 Task: Create Card Training Workshop Performance Review in Board Sales Pipeline Tracking to Workspace Knowledge Management. Create Card Theater Review in Board IT Process Improvement to Workspace Knowledge Management. Create Card Training Workshop Performance Review in Board Public Relations Media Relations and Pitching to Workspace Knowledge Management
Action: Mouse moved to (69, 386)
Screenshot: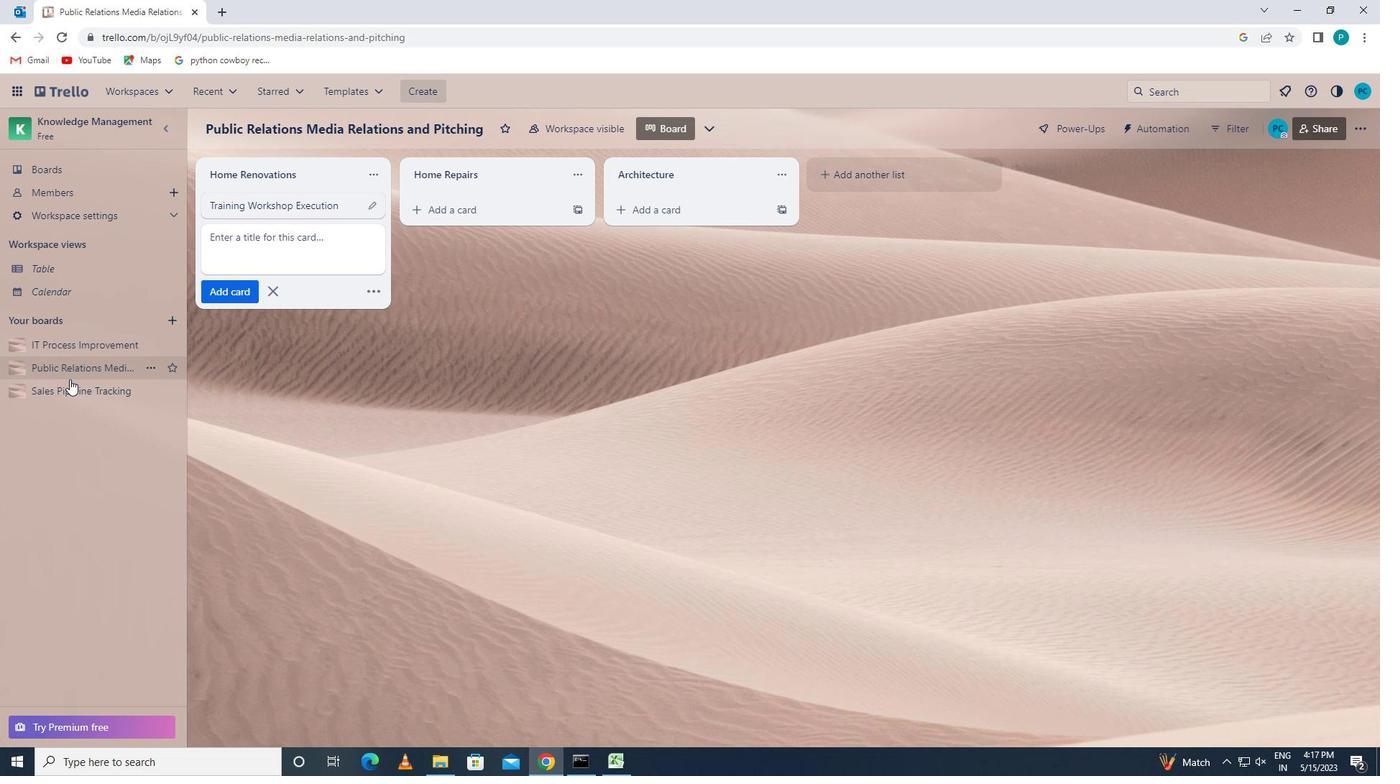 
Action: Mouse pressed left at (69, 386)
Screenshot: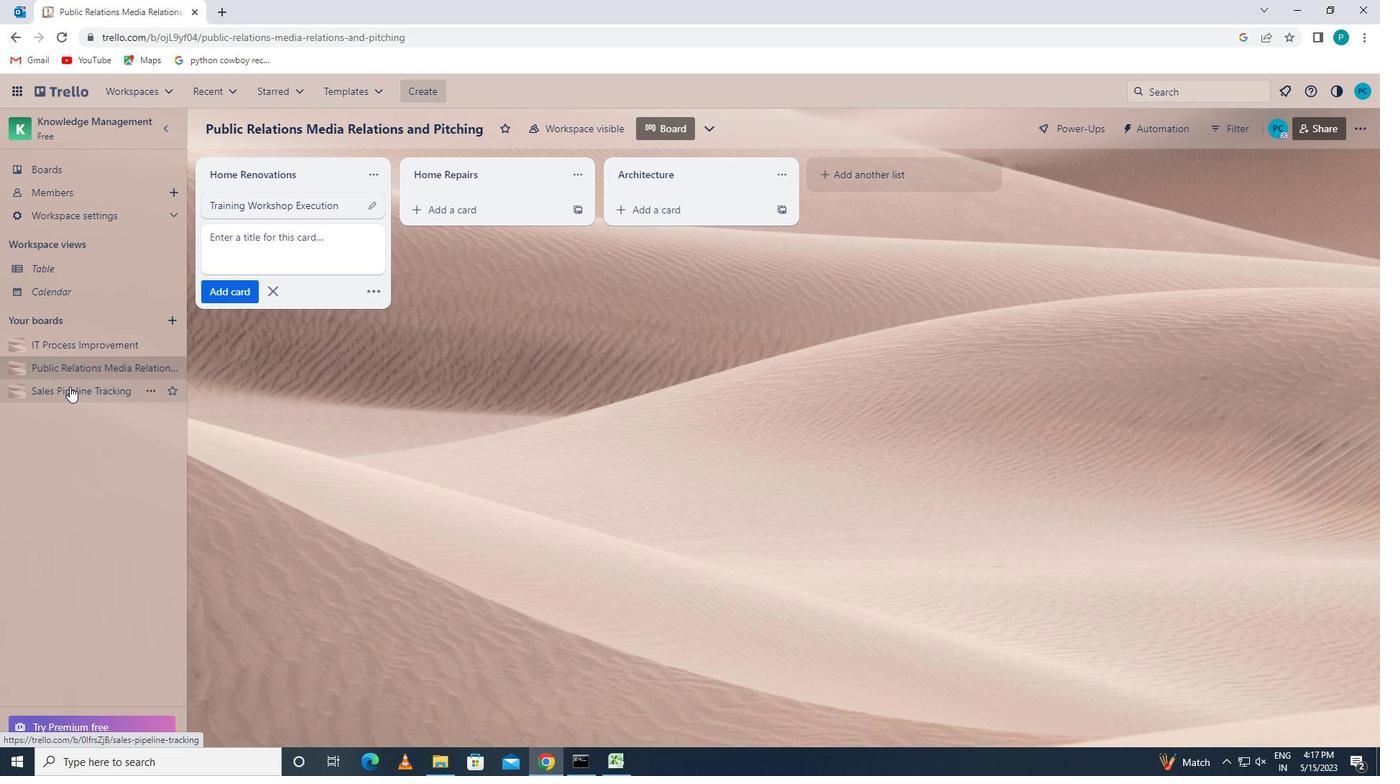 
Action: Mouse moved to (256, 230)
Screenshot: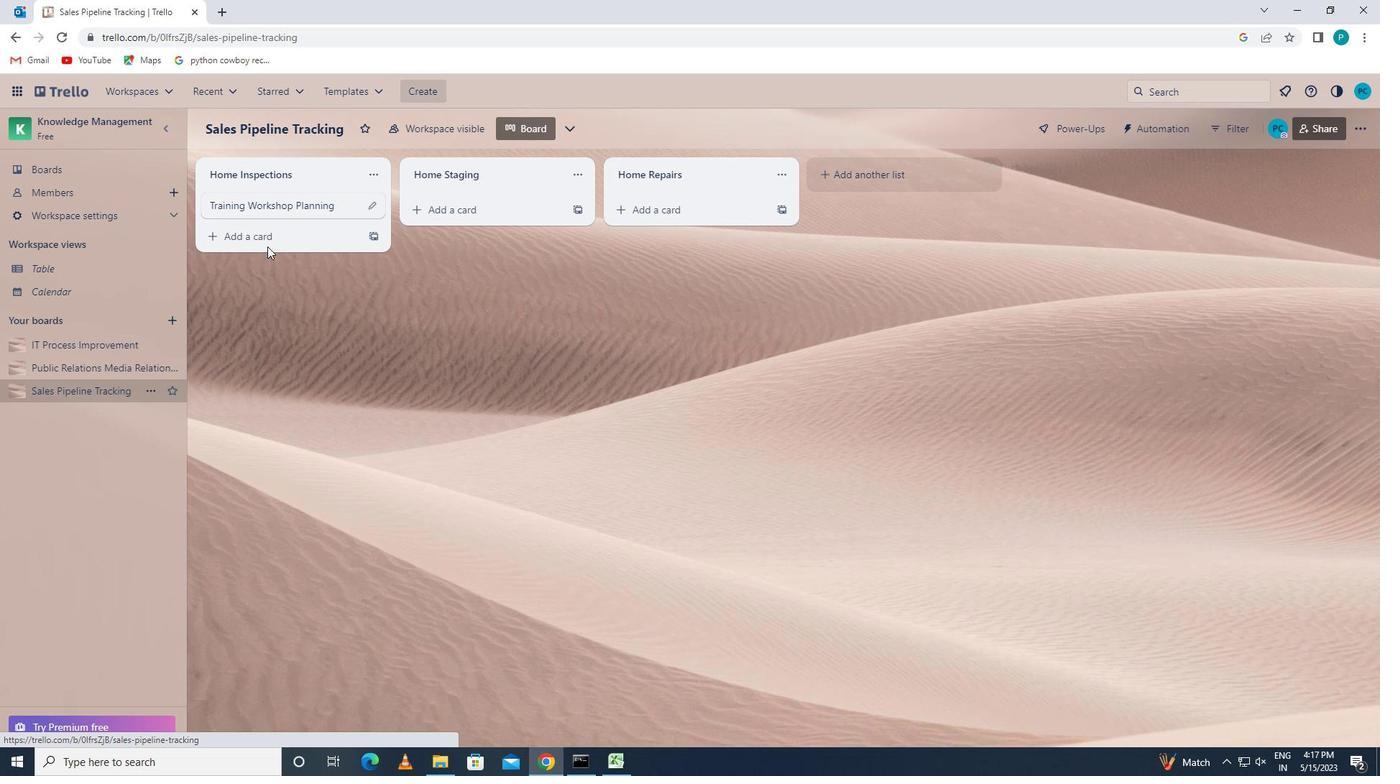 
Action: Mouse pressed left at (256, 230)
Screenshot: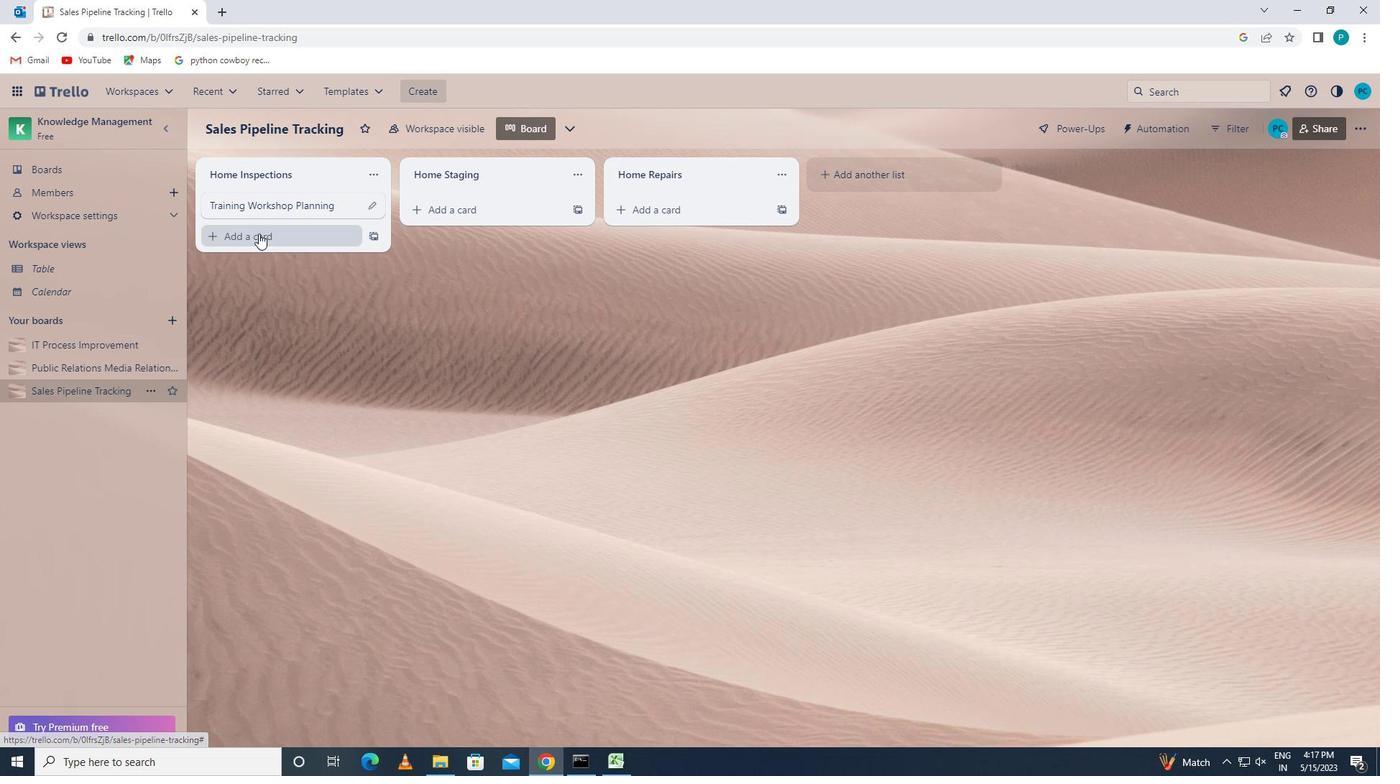 
Action: Key pressed <Key.caps_lock>t<Key.caps_lock>raining<Key.space><Key.caps_lock>w<Key.caps_lock>orkshop<Key.space><Key.caps_lock>p<Key.caps_lock>erformance<Key.space><Key.caps_lock>r<Key.caps_lock>eview
Screenshot: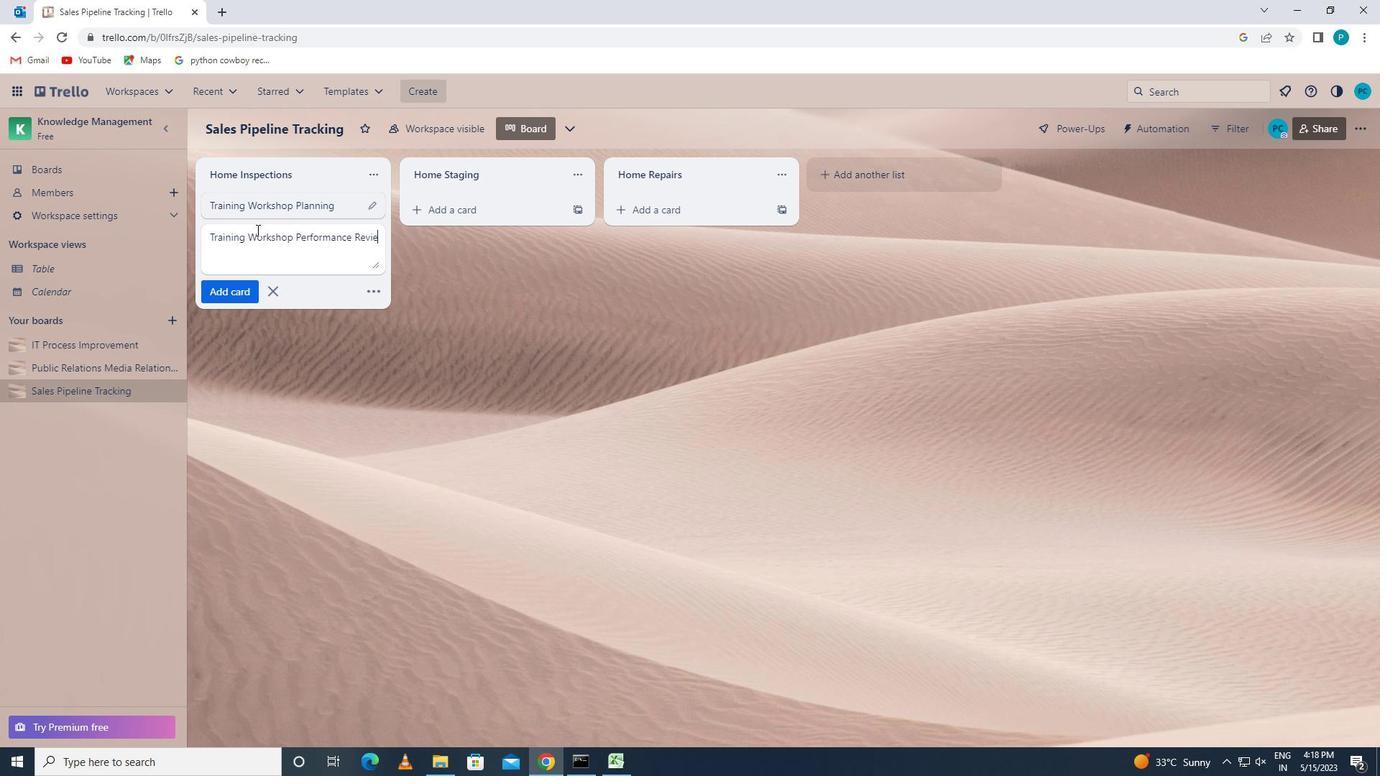 
Action: Mouse moved to (249, 295)
Screenshot: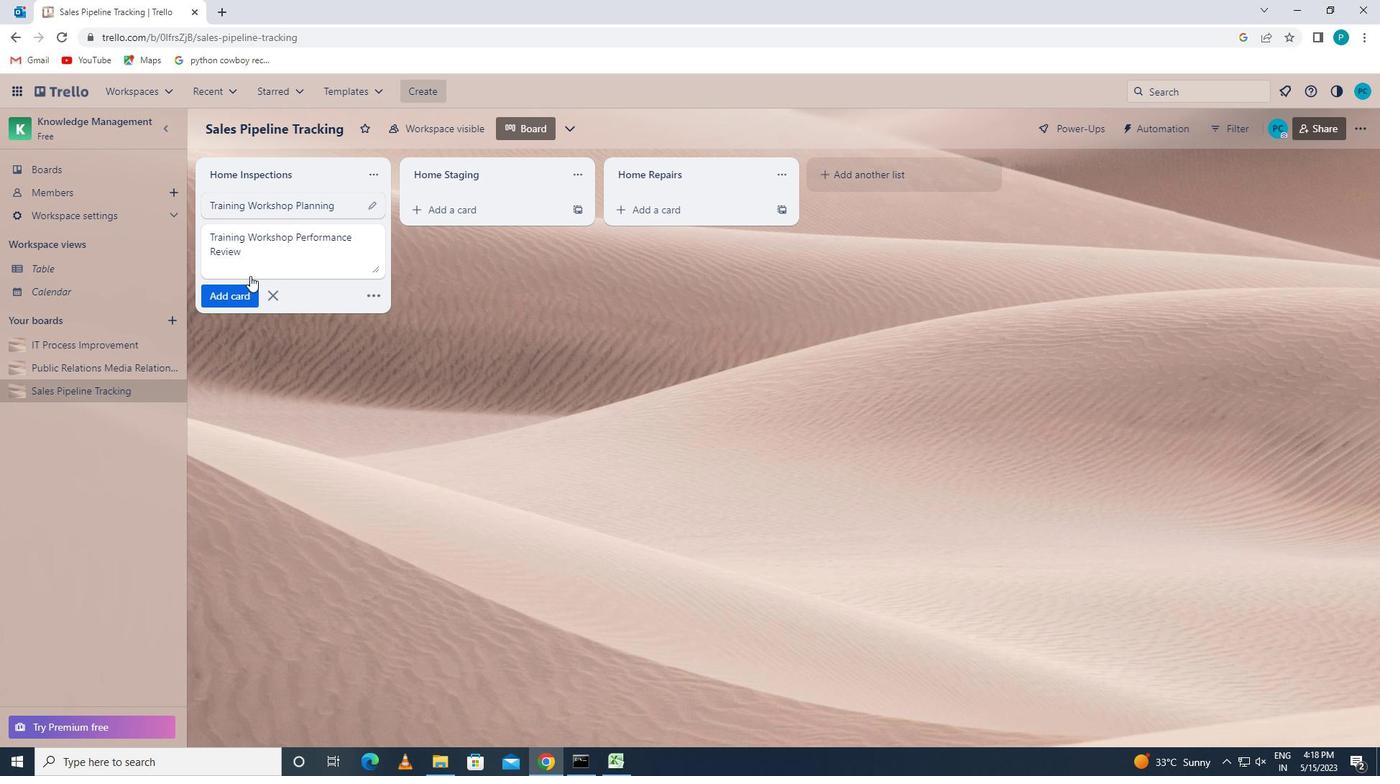
Action: Mouse pressed left at (249, 295)
Screenshot: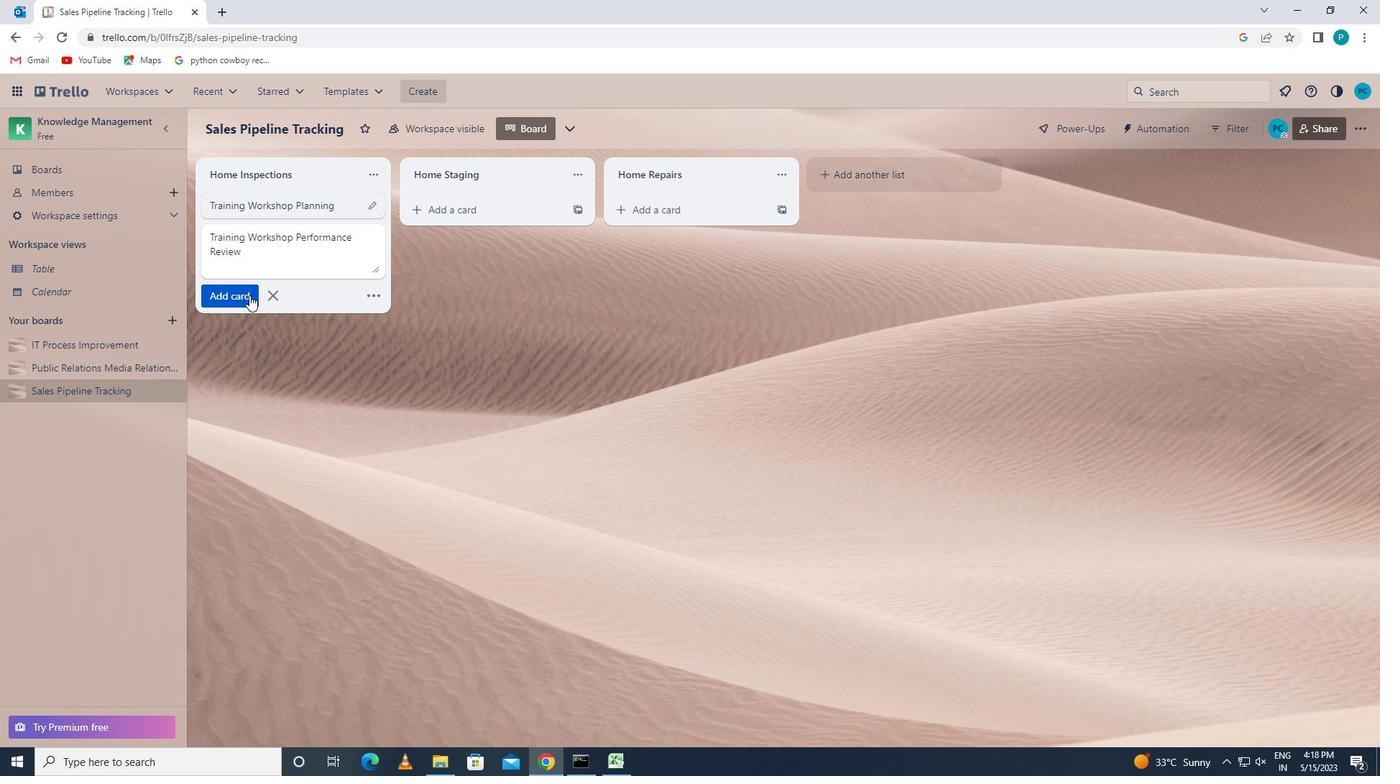 
Action: Mouse moved to (79, 340)
Screenshot: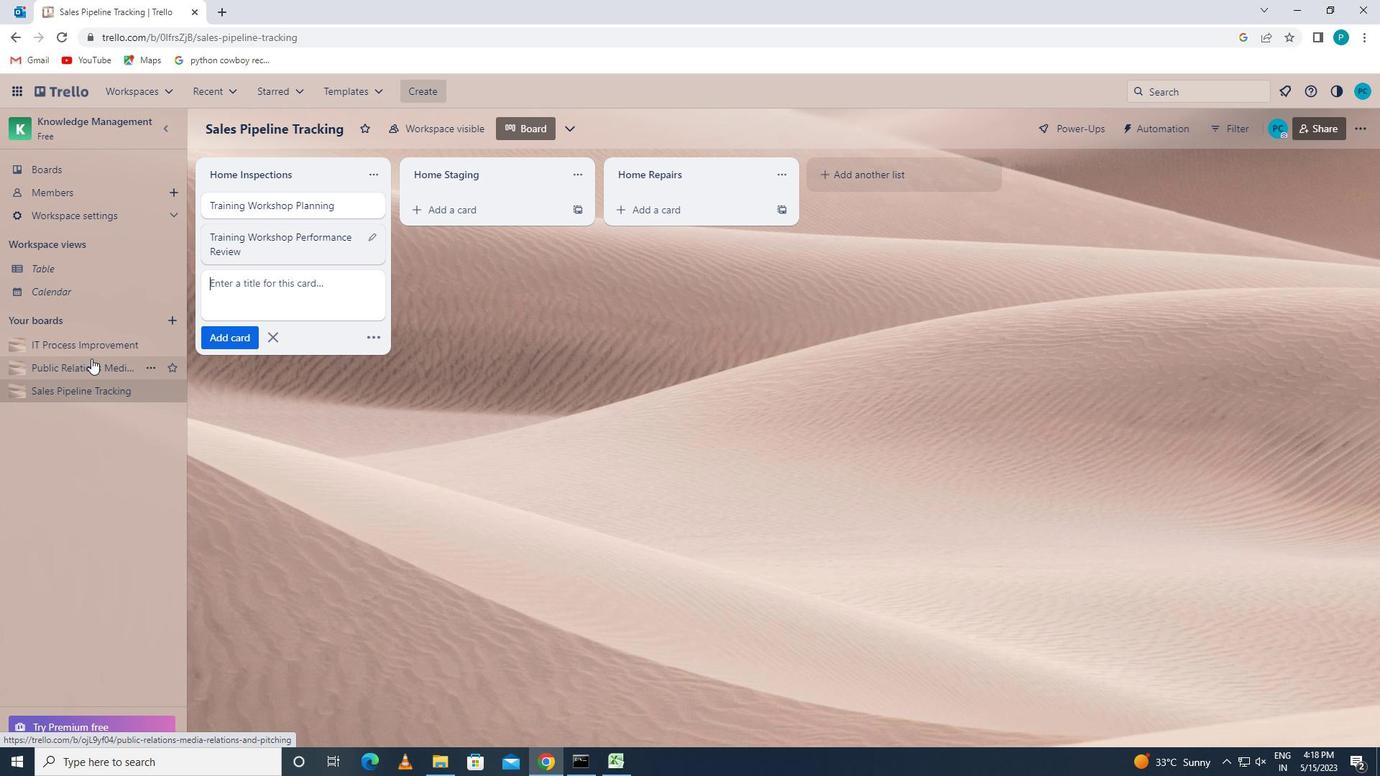 
Action: Mouse pressed left at (79, 340)
Screenshot: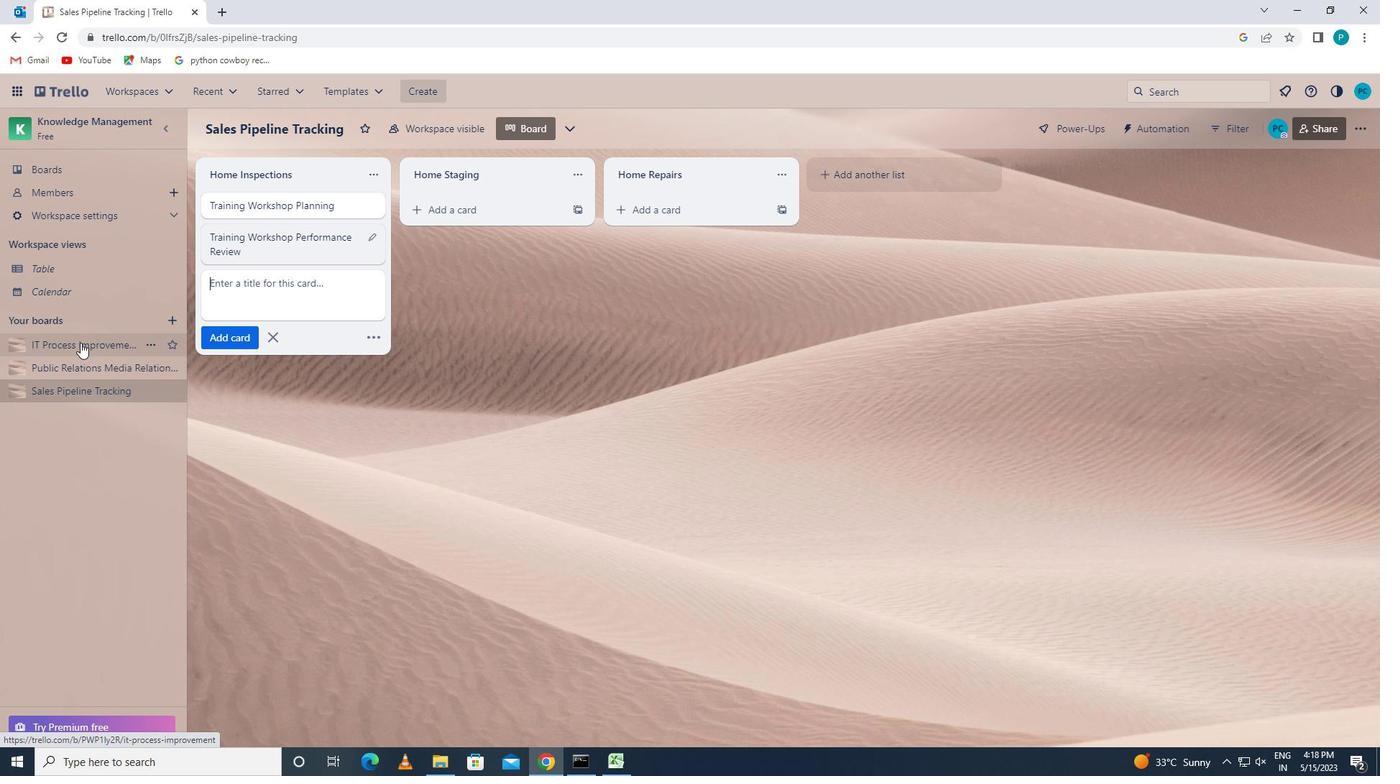 
Action: Mouse moved to (250, 235)
Screenshot: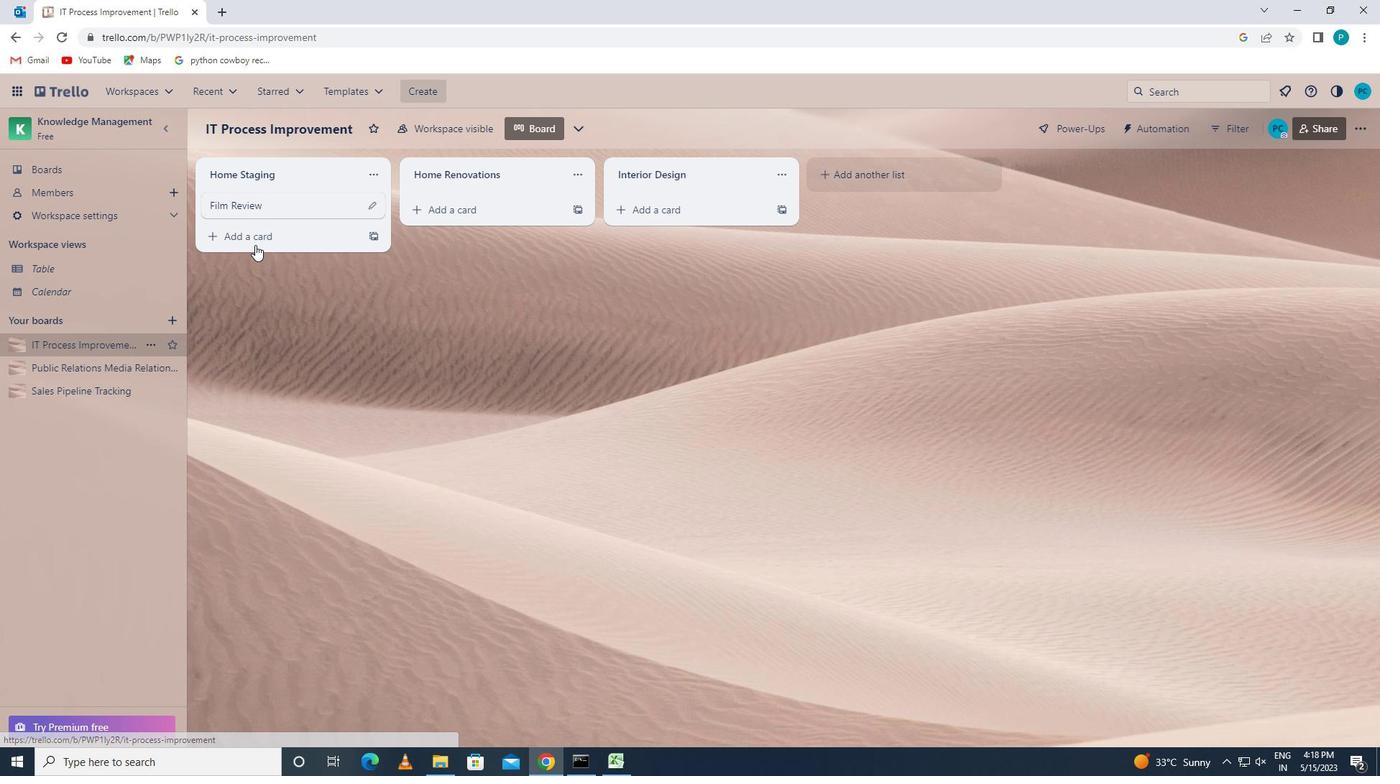 
Action: Mouse pressed left at (250, 235)
Screenshot: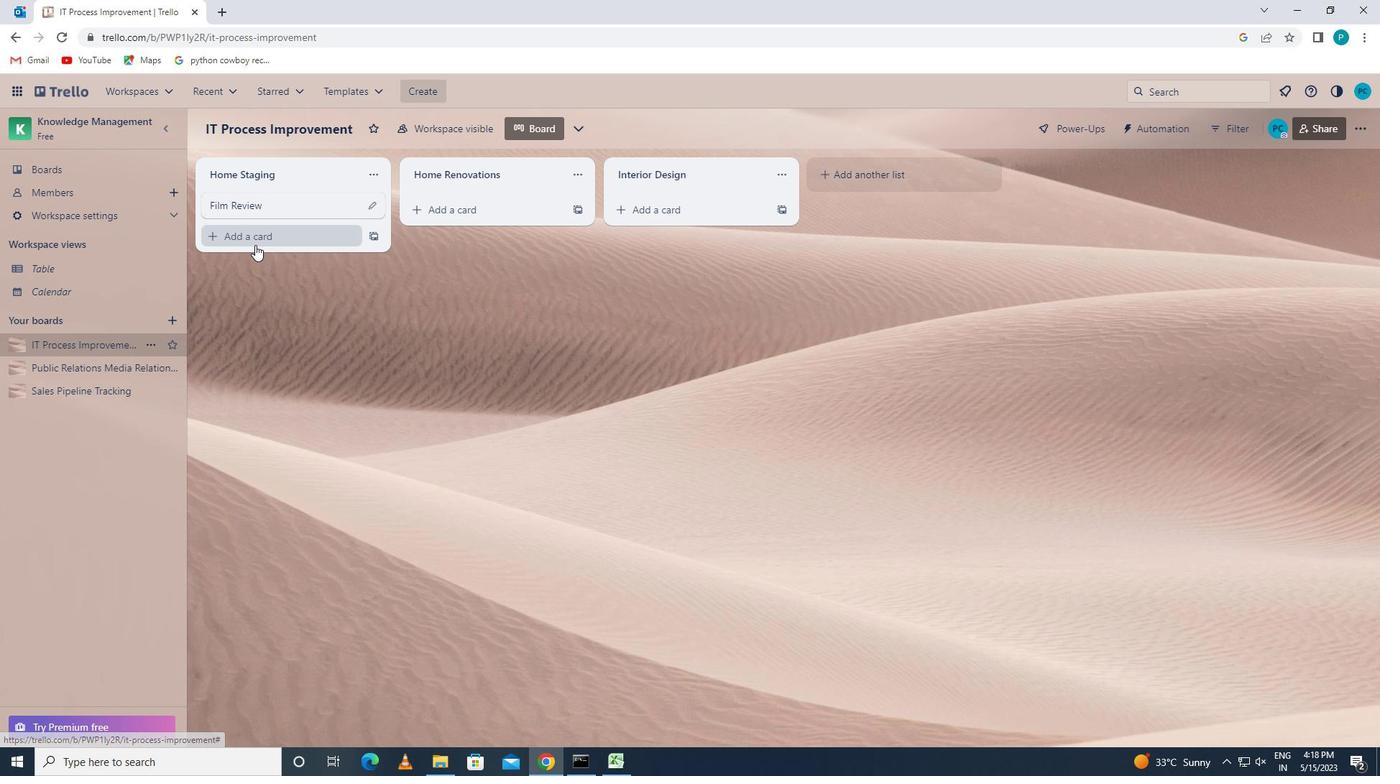 
Action: Key pressed <Key.caps_lock>t<Key.caps_lock>heater<Key.space><Key.caps_lock>r<Key.caps_lock>eview
Screenshot: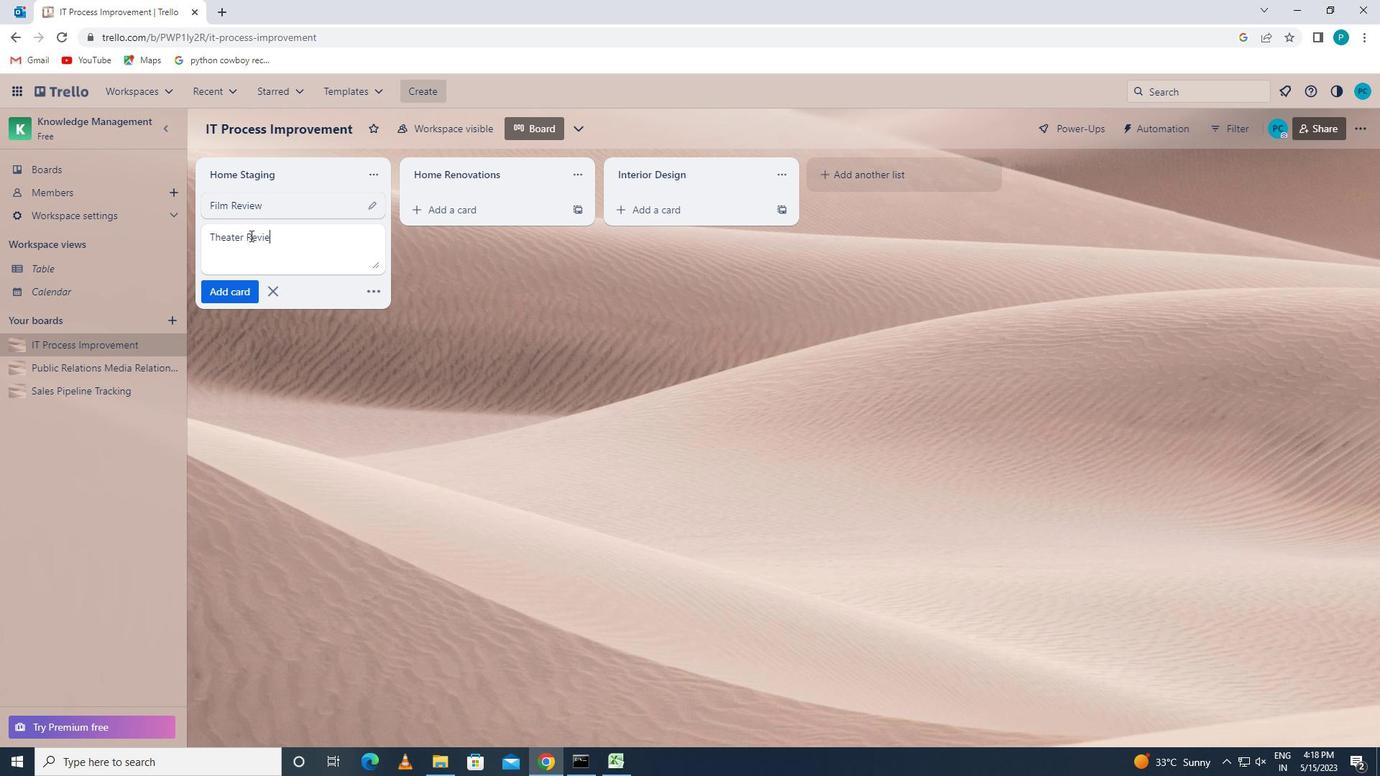 
Action: Mouse moved to (234, 294)
Screenshot: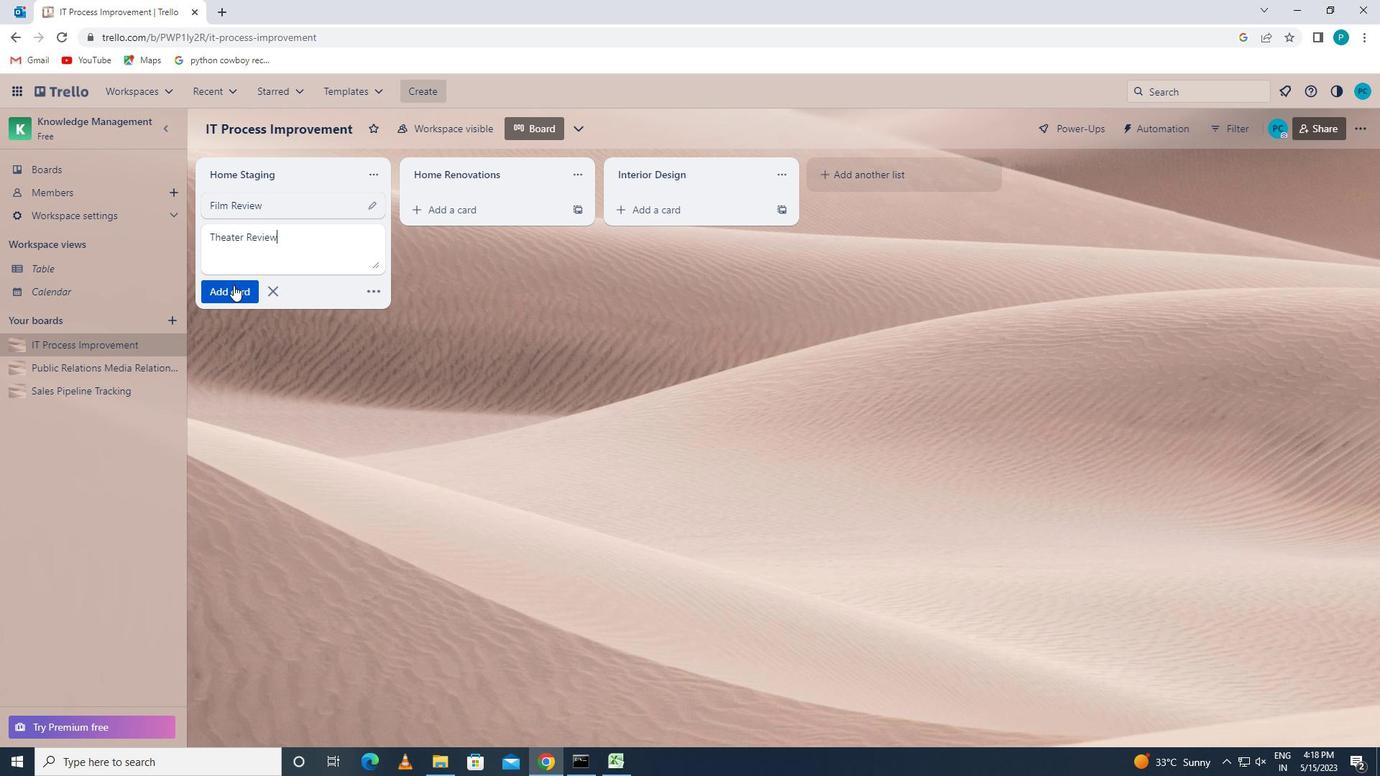 
Action: Mouse pressed left at (234, 294)
Screenshot: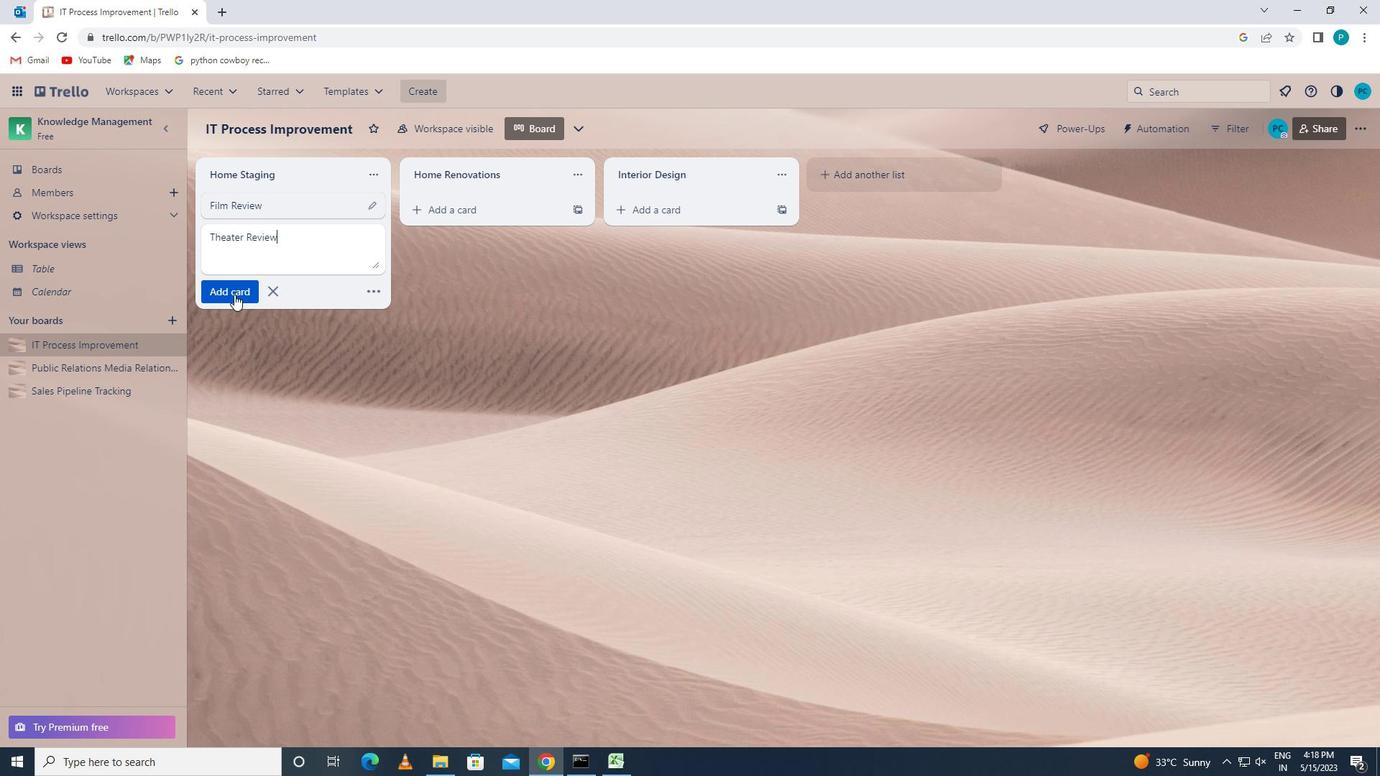 
Action: Mouse moved to (40, 371)
Screenshot: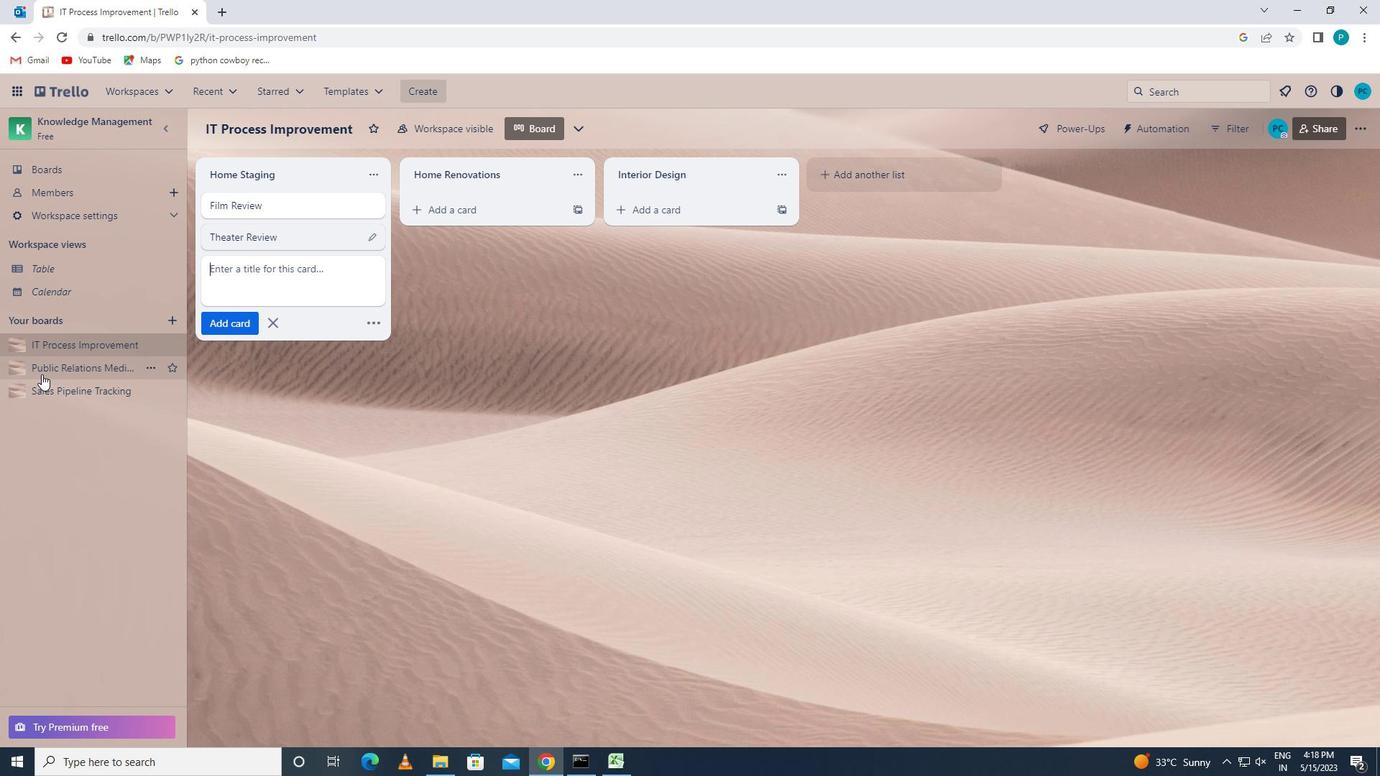 
Action: Mouse pressed left at (40, 371)
Screenshot: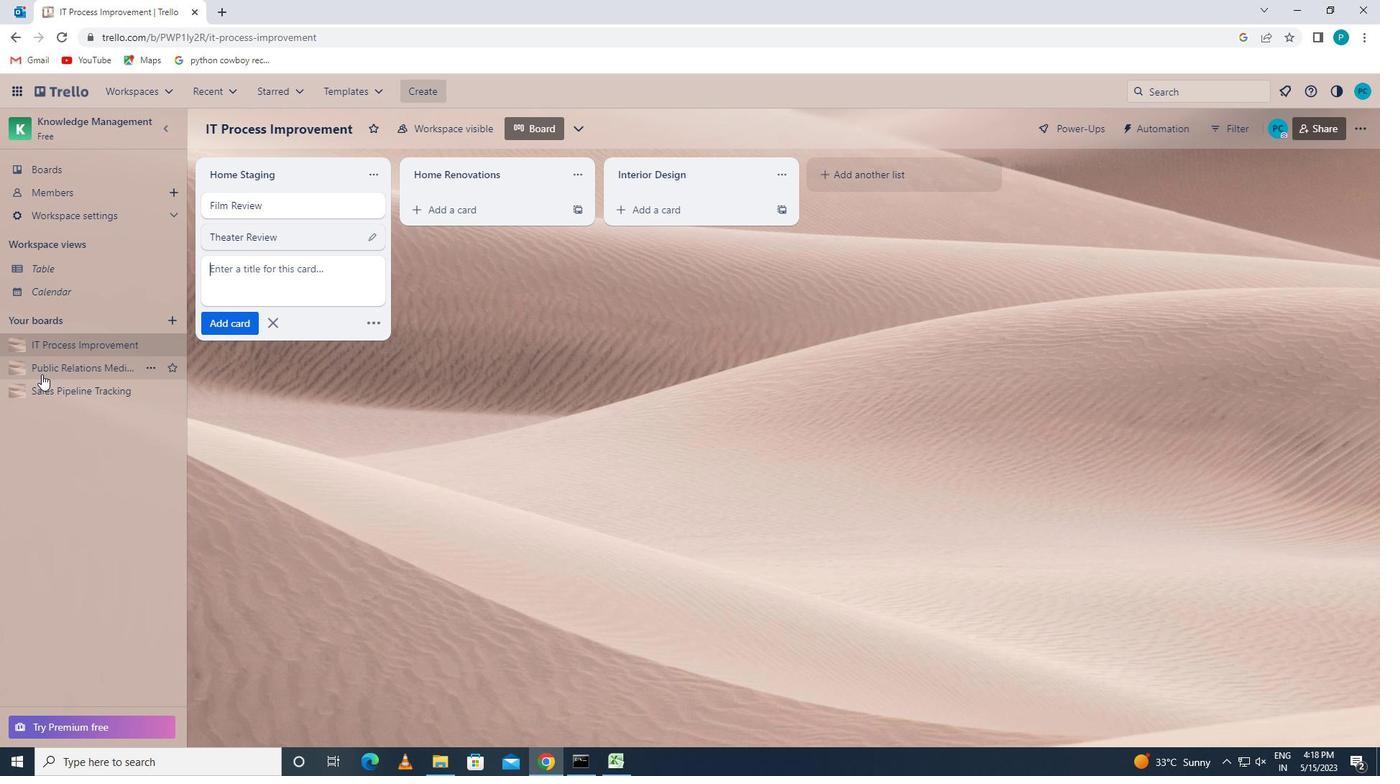 
Action: Mouse moved to (233, 234)
Screenshot: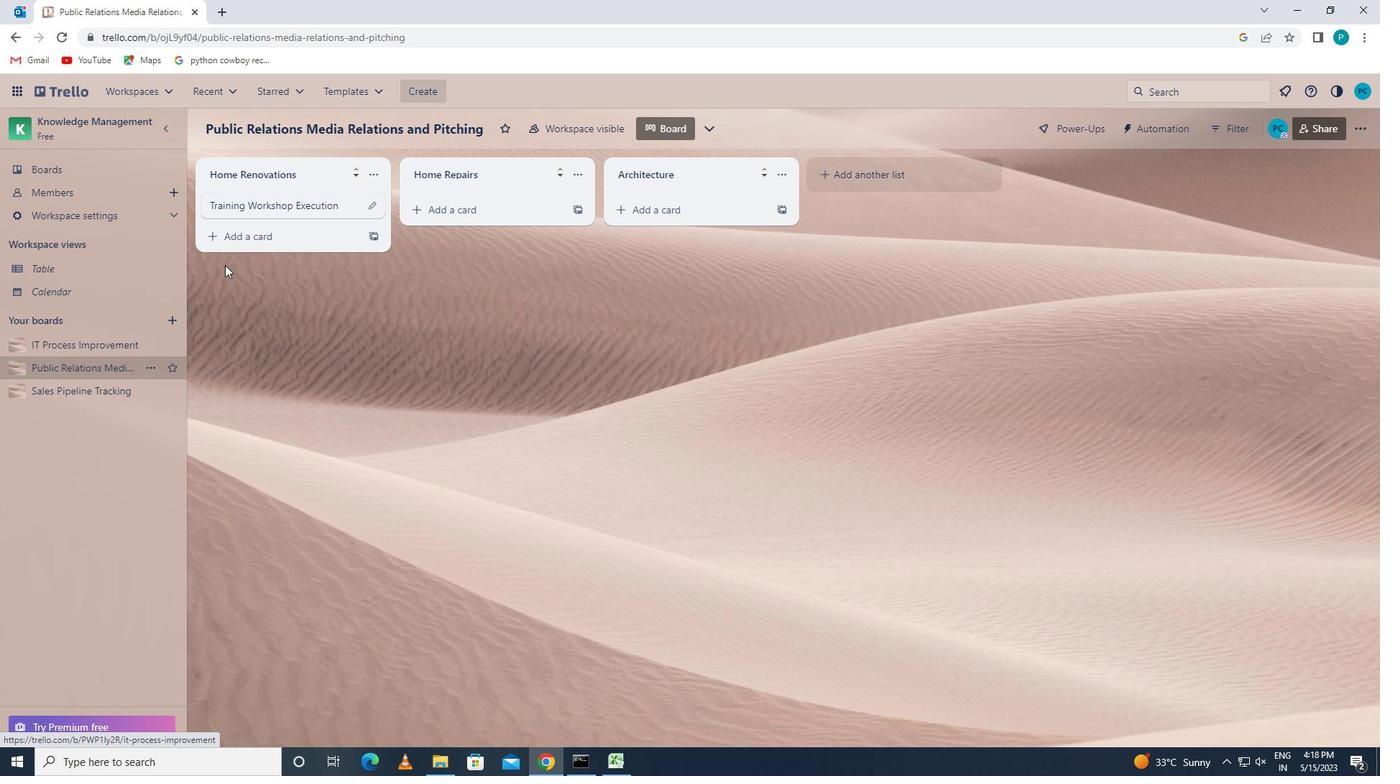 
Action: Mouse pressed left at (233, 234)
Screenshot: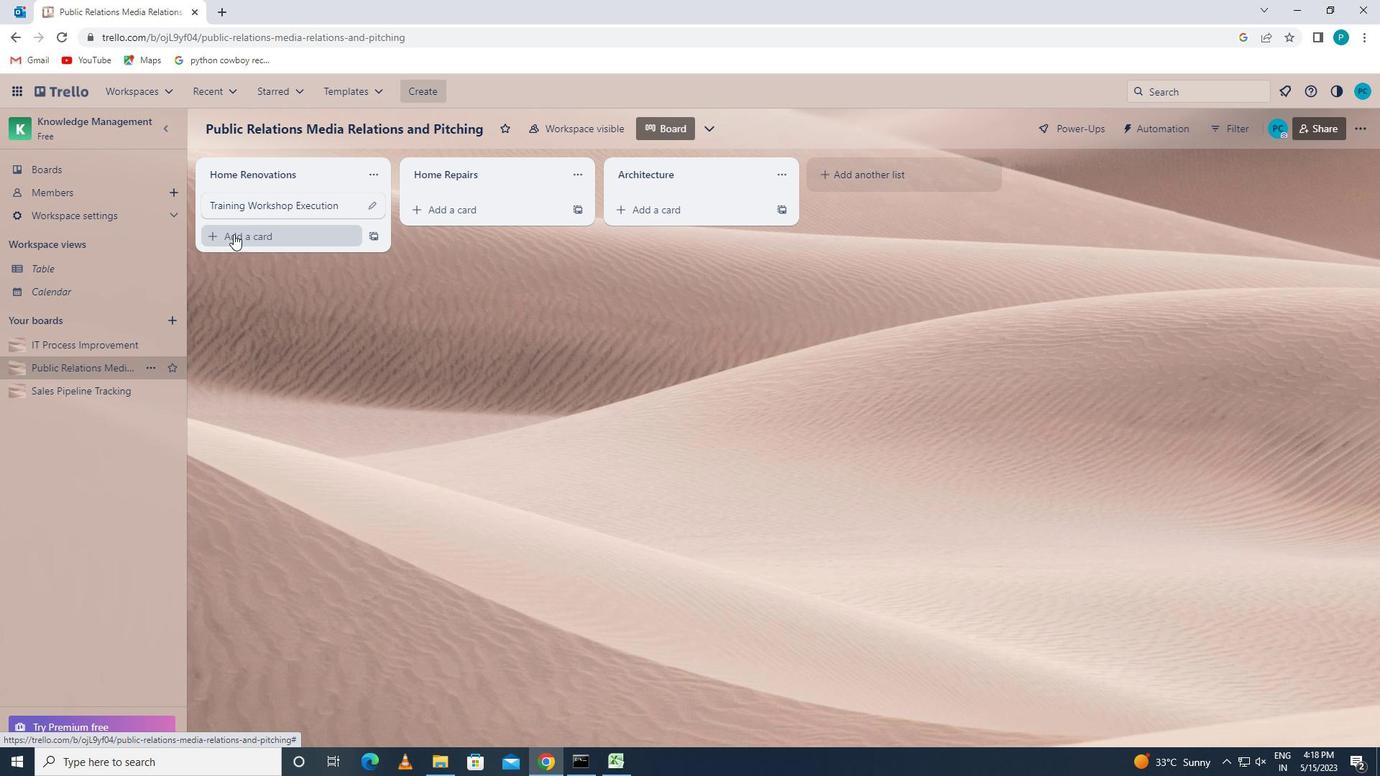
Action: Key pressed <Key.caps_lock>t<Key.caps_lock>raining<Key.space><Key.caps_lock>w<Key.caps_lock>orkshop<Key.space><Key.caps_lock>p<Key.caps_lock>erformance<Key.space><Key.caps_lock>r<Key.caps_lock>eview
Screenshot: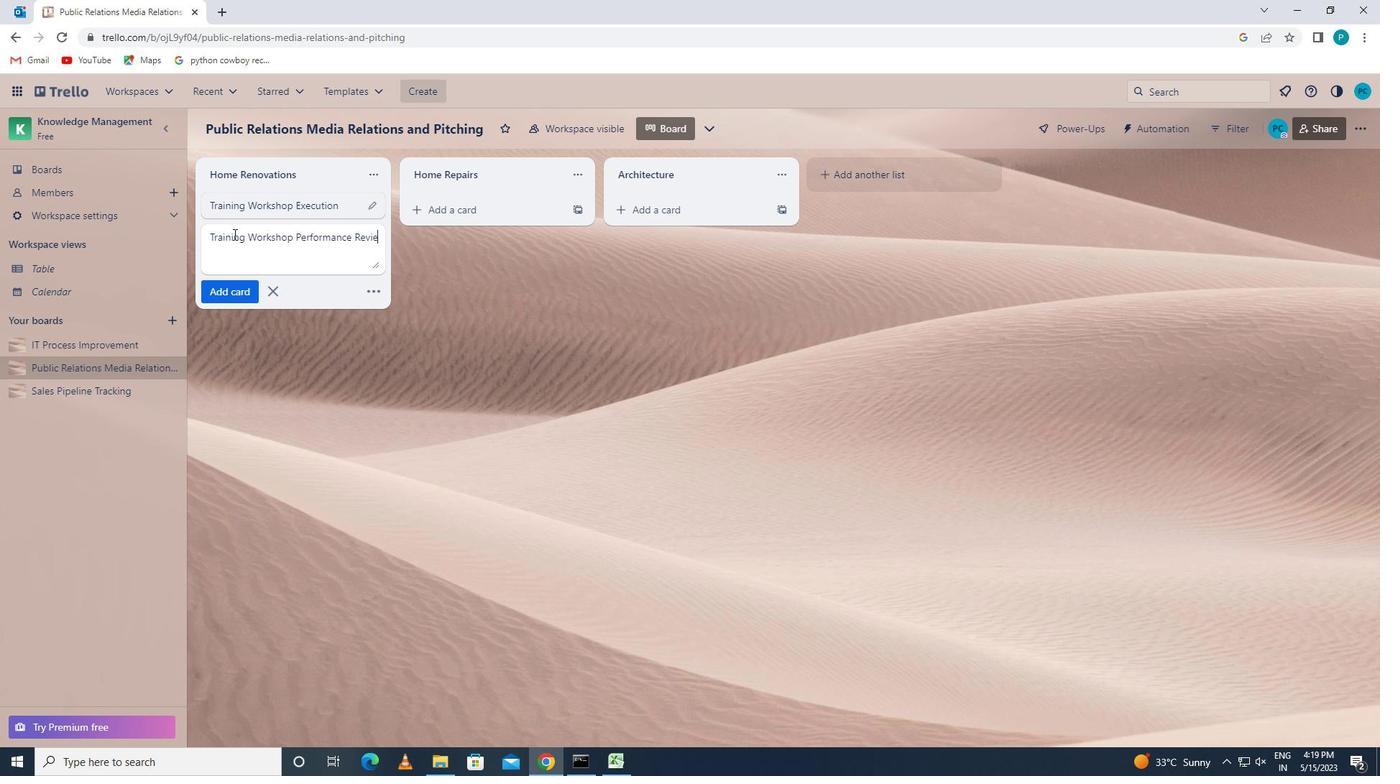 
Action: Mouse moved to (240, 289)
Screenshot: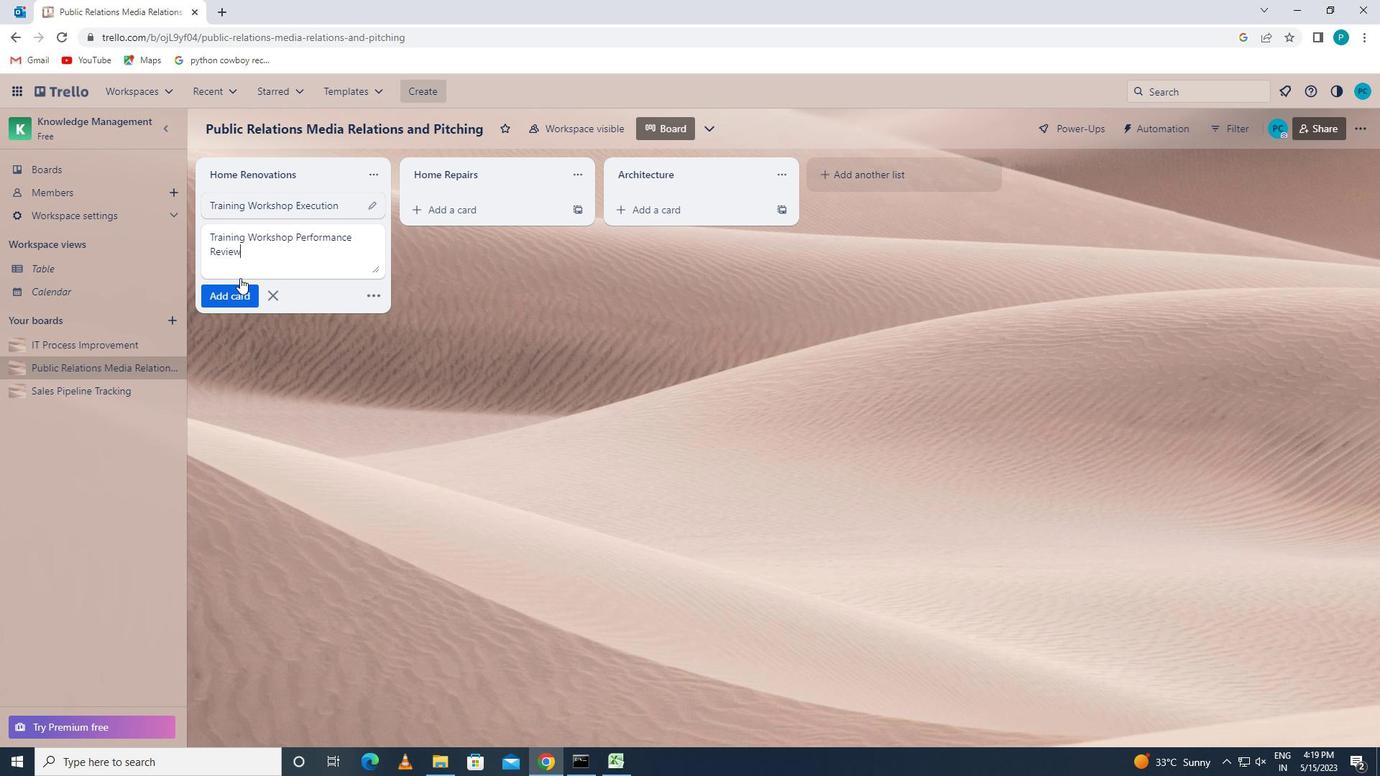
Action: Mouse pressed left at (240, 289)
Screenshot: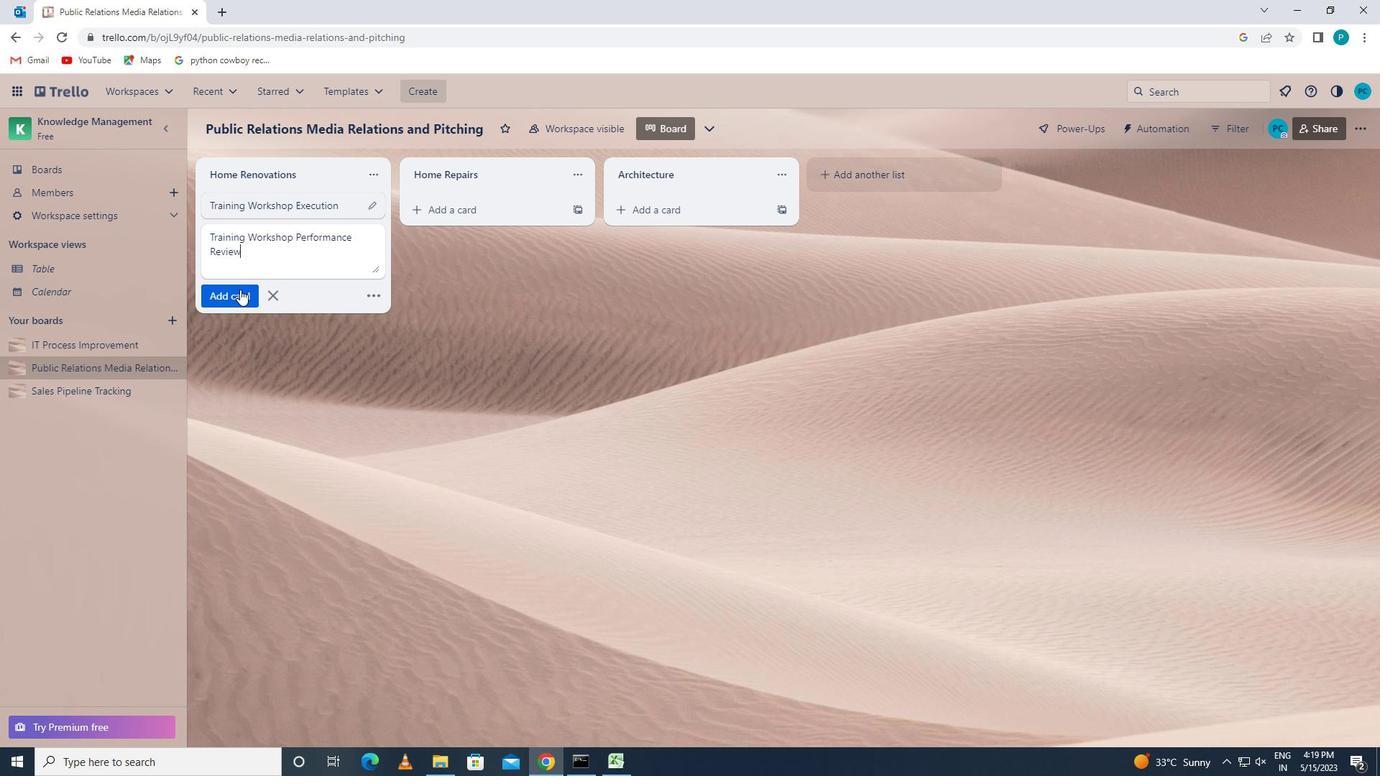 
